 Task: Create a due date automation when advanced on, 2 days after a card is due add content with a name or a description starting with resume at 11:00 AM.
Action: Mouse moved to (1122, 85)
Screenshot: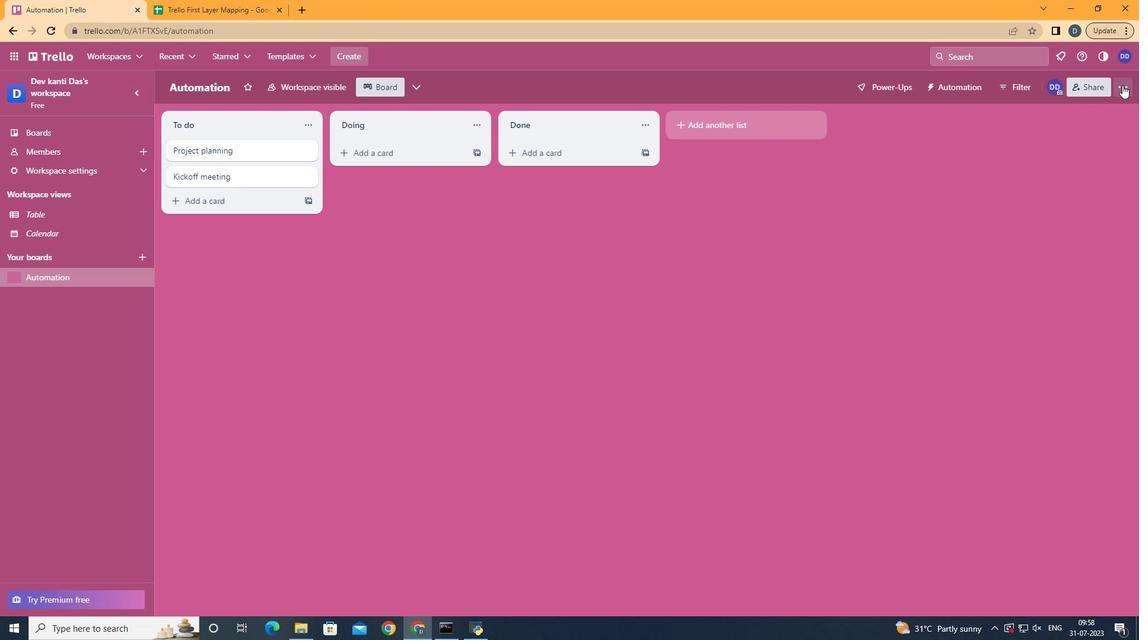 
Action: Mouse pressed left at (1122, 85)
Screenshot: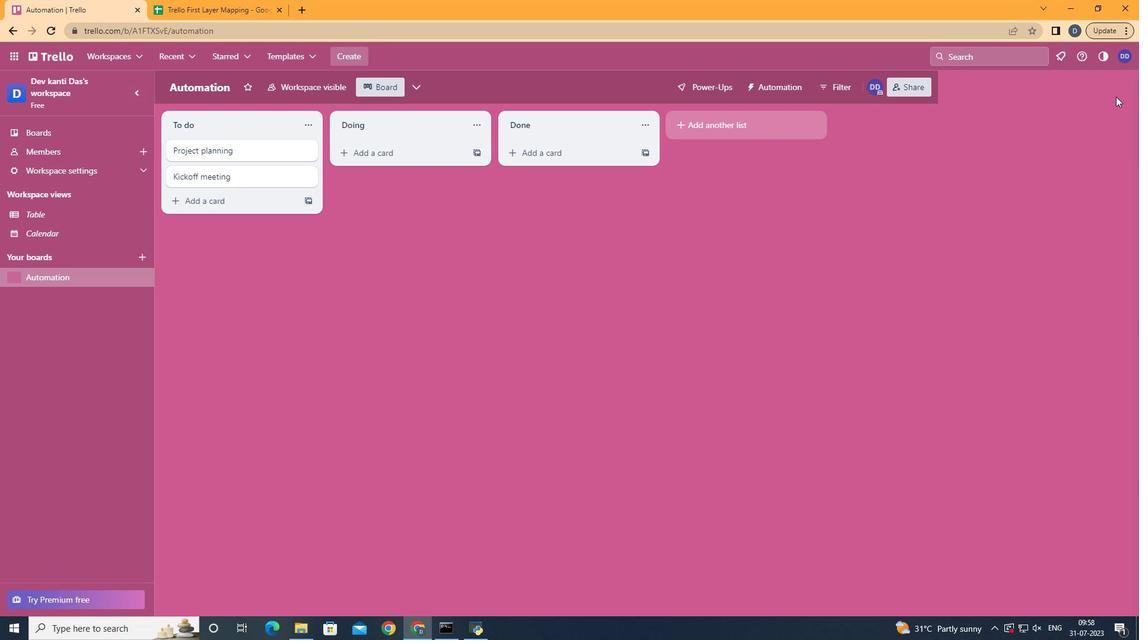 
Action: Mouse moved to (1045, 259)
Screenshot: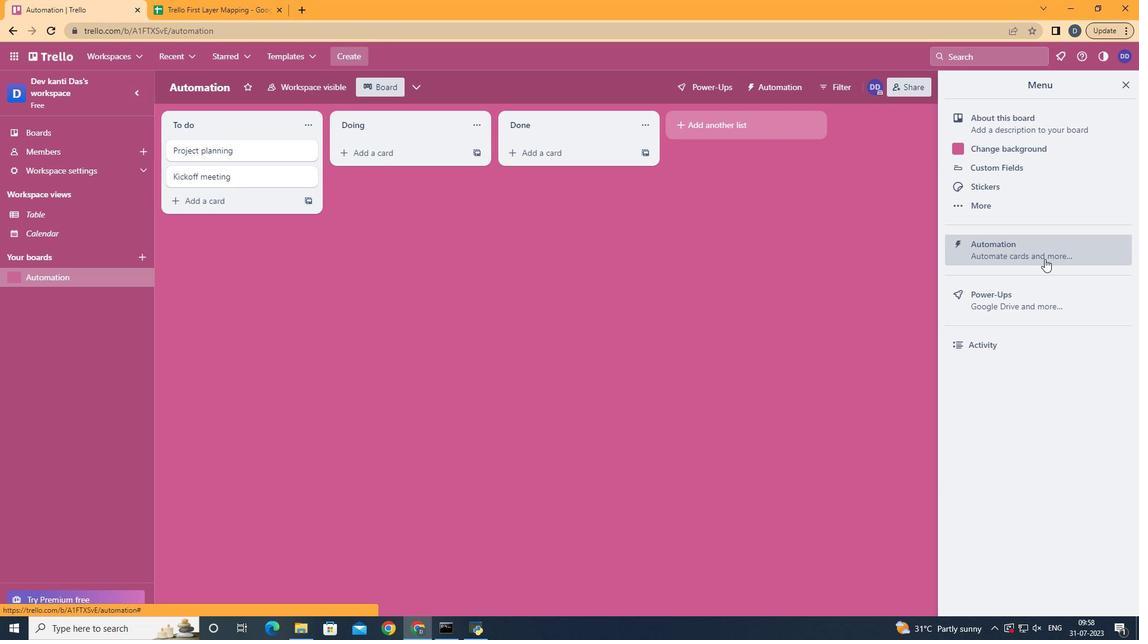 
Action: Mouse pressed left at (1045, 259)
Screenshot: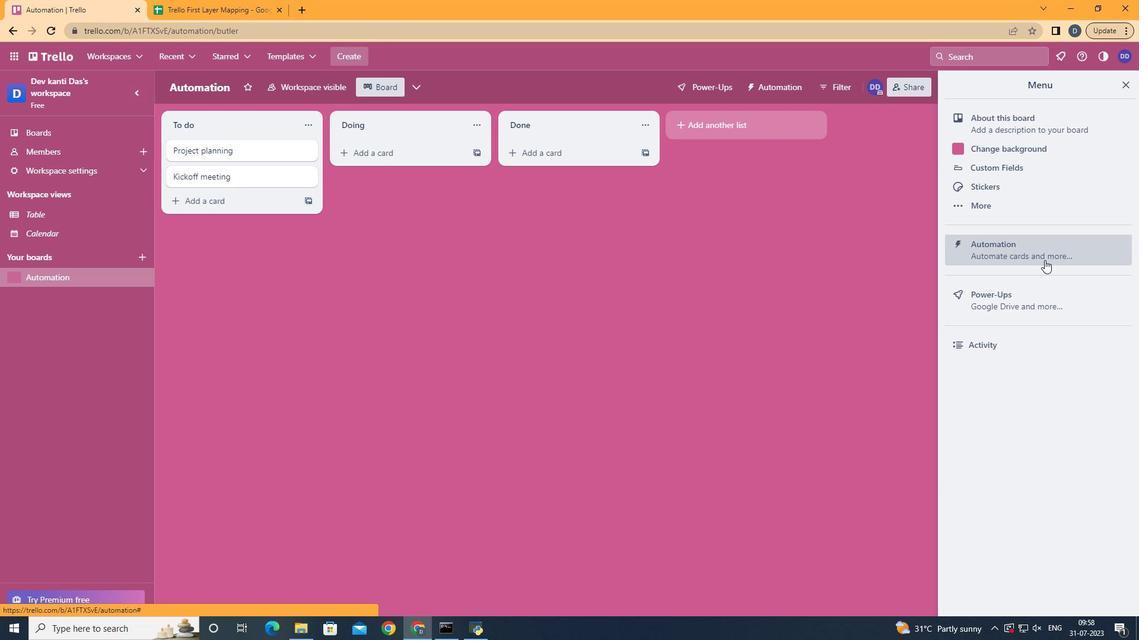 
Action: Mouse moved to (251, 233)
Screenshot: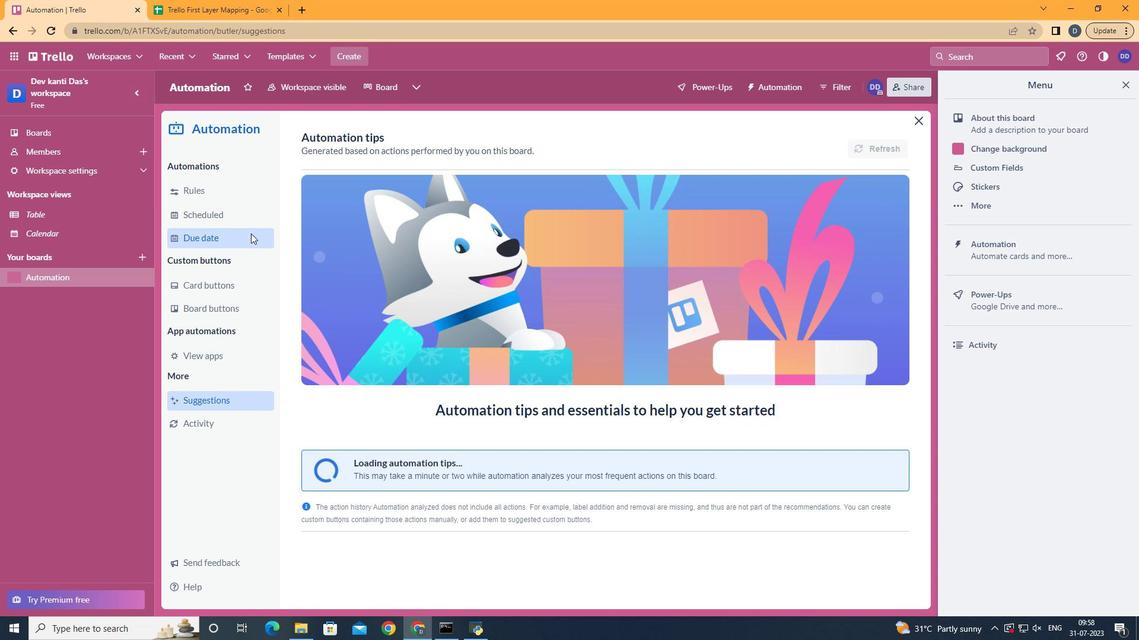
Action: Mouse pressed left at (251, 233)
Screenshot: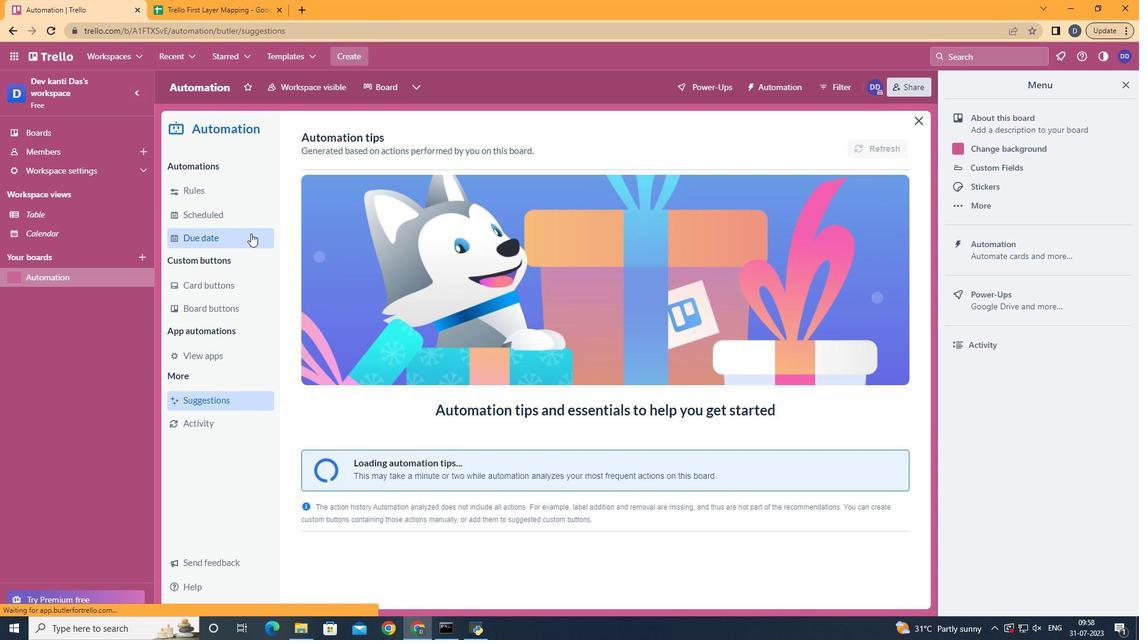 
Action: Mouse moved to (854, 140)
Screenshot: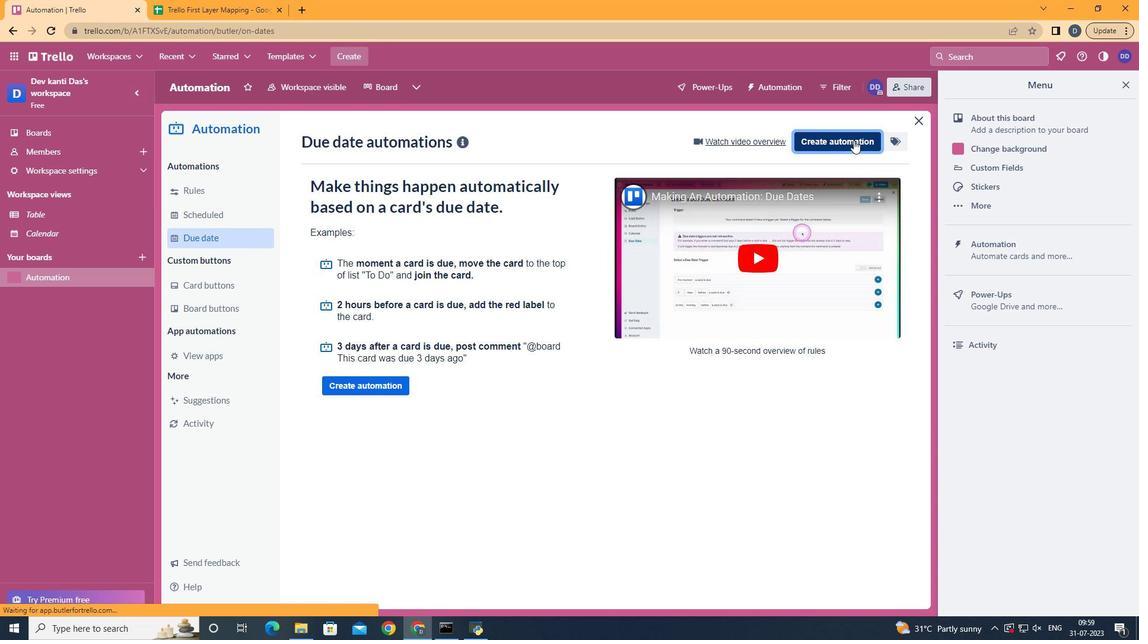 
Action: Mouse pressed left at (854, 140)
Screenshot: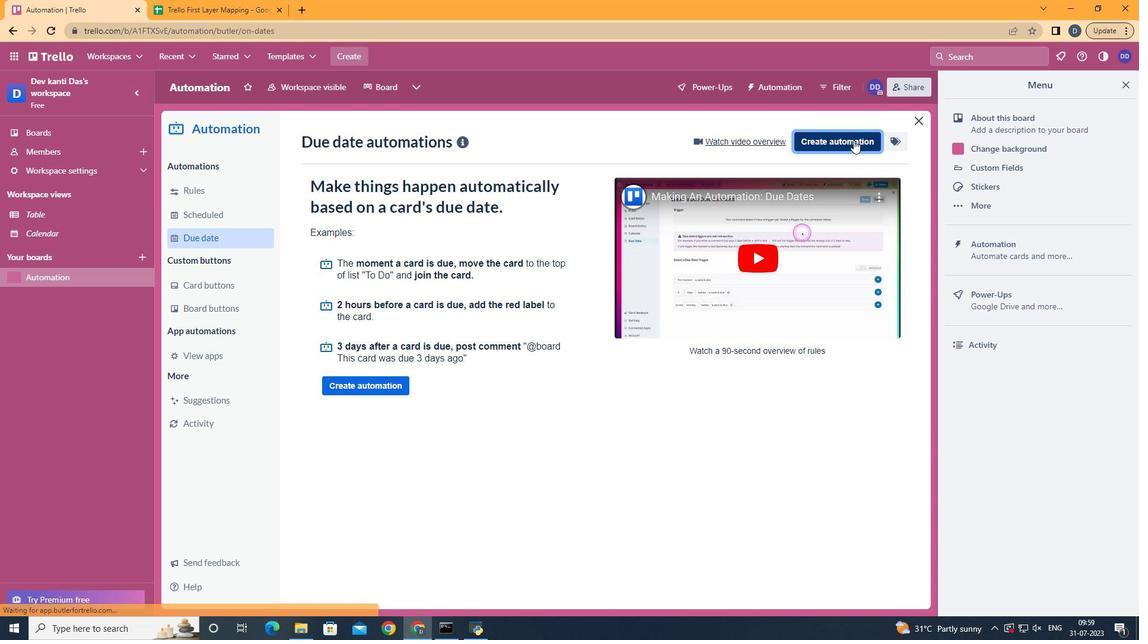 
Action: Mouse moved to (630, 251)
Screenshot: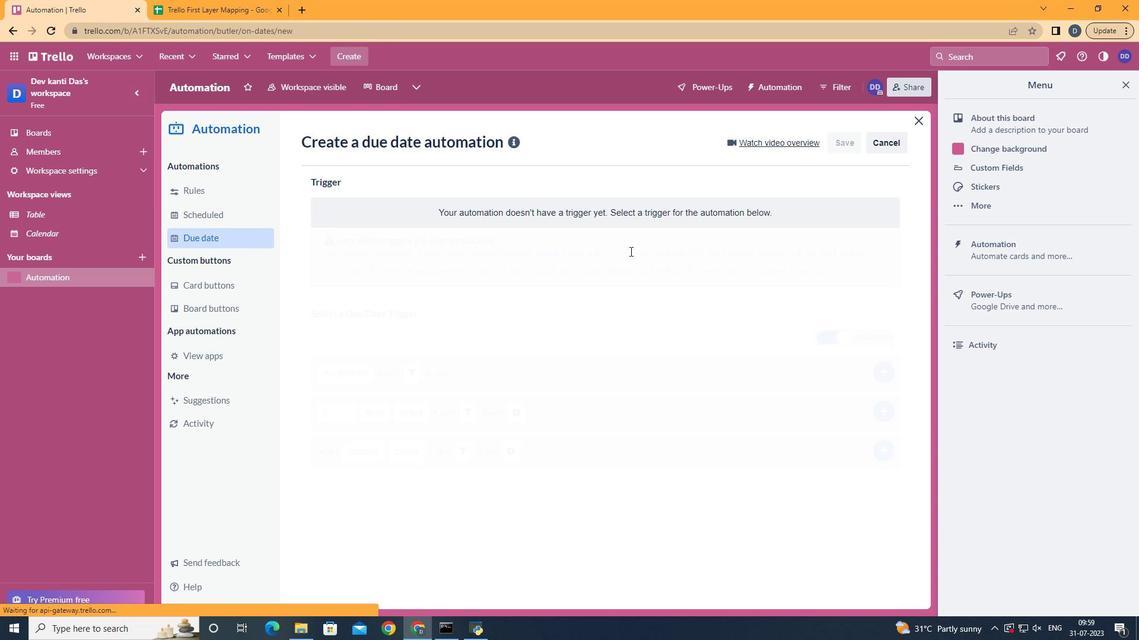 
Action: Mouse pressed left at (630, 251)
Screenshot: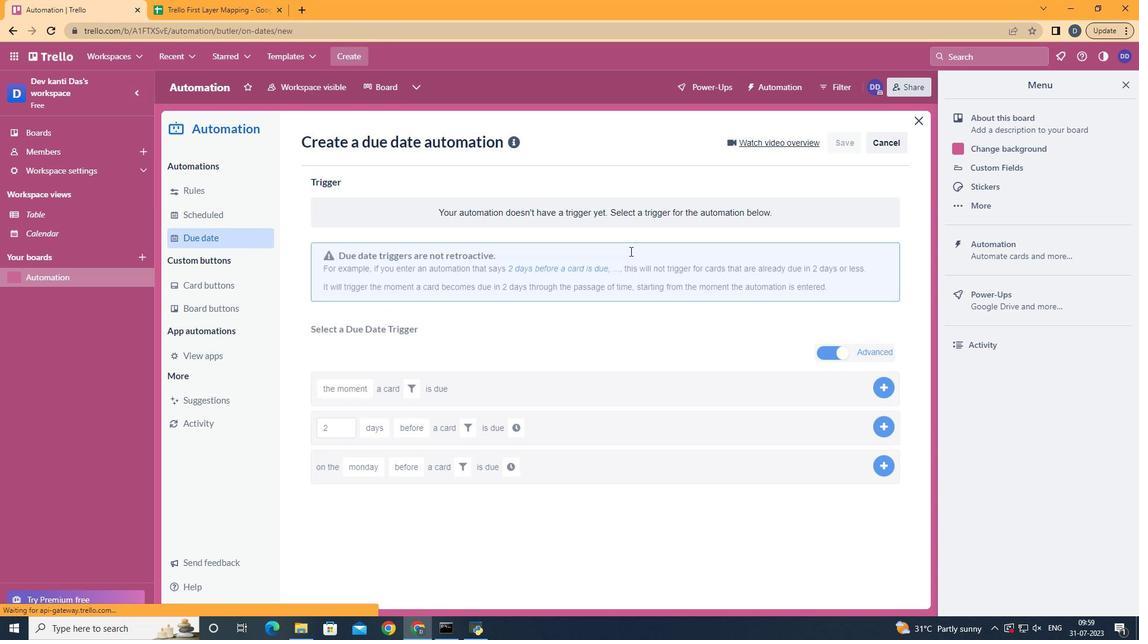 
Action: Mouse moved to (420, 486)
Screenshot: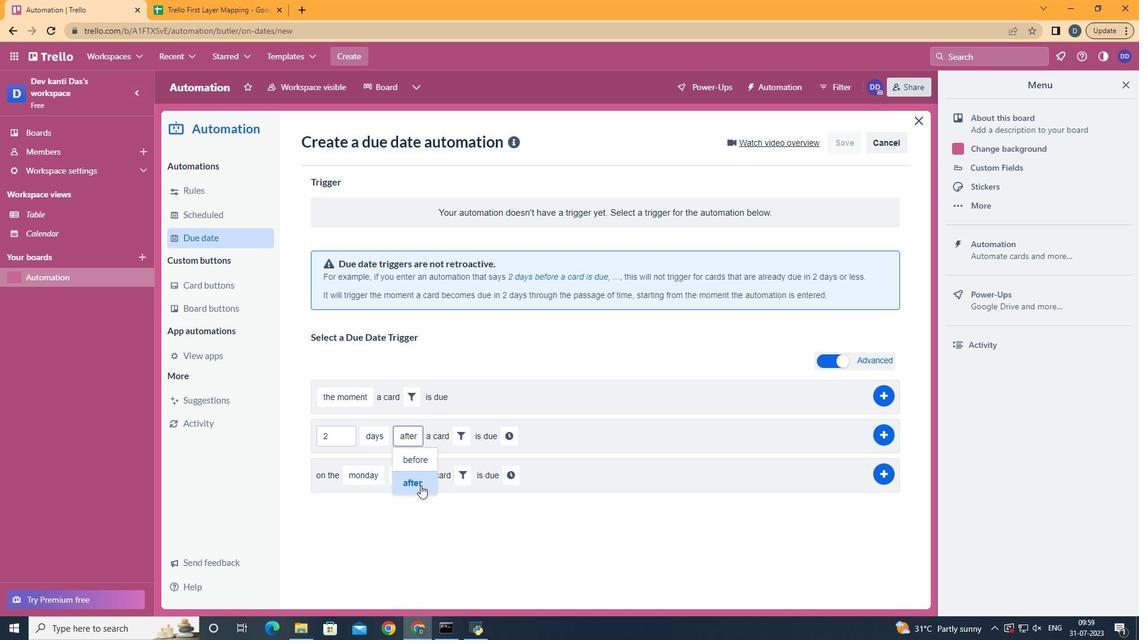 
Action: Mouse pressed left at (420, 486)
Screenshot: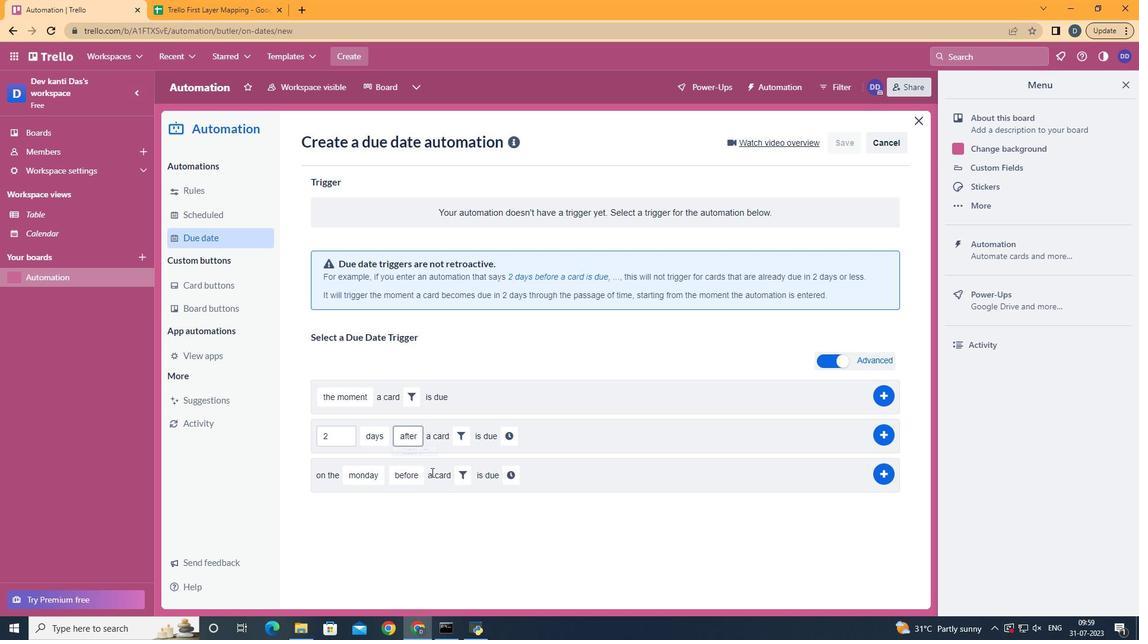 
Action: Mouse moved to (458, 434)
Screenshot: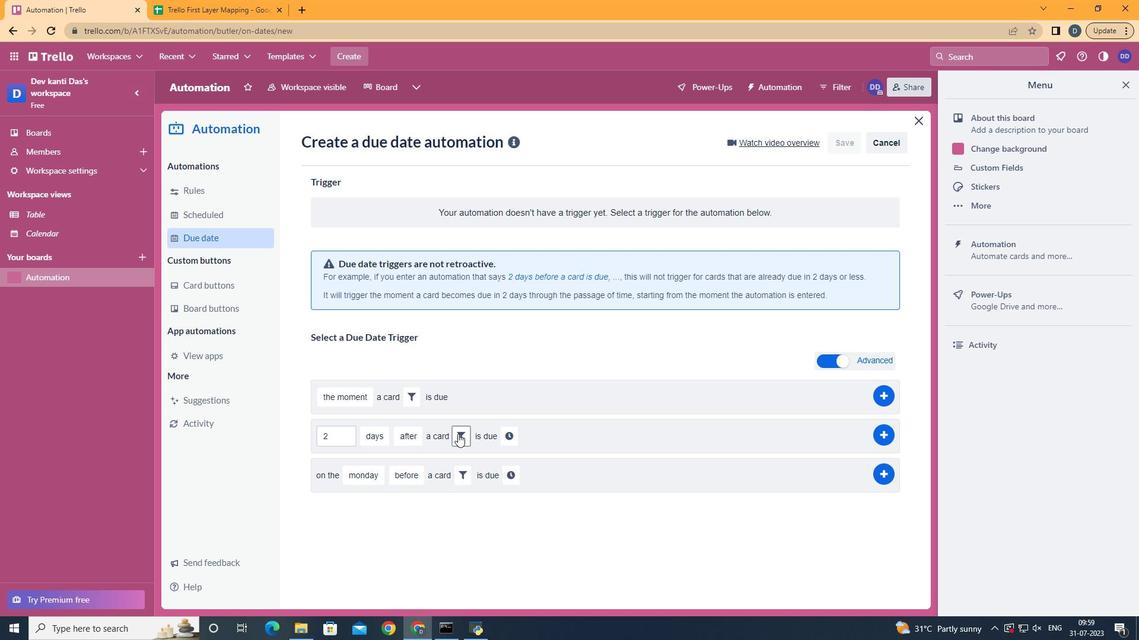 
Action: Mouse pressed left at (458, 434)
Screenshot: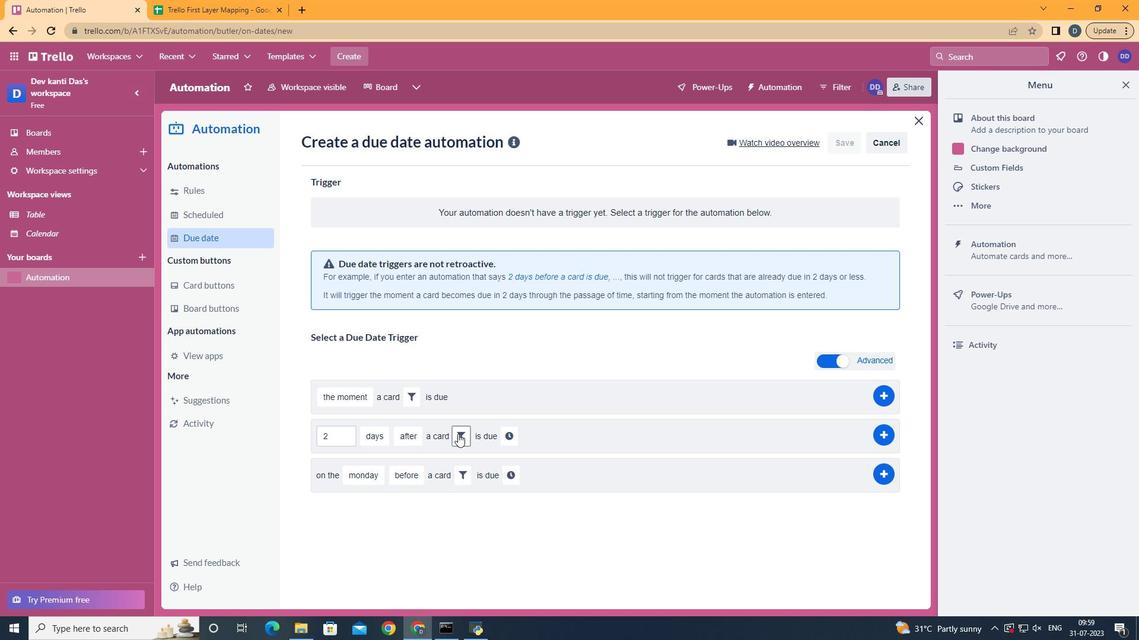 
Action: Mouse moved to (609, 477)
Screenshot: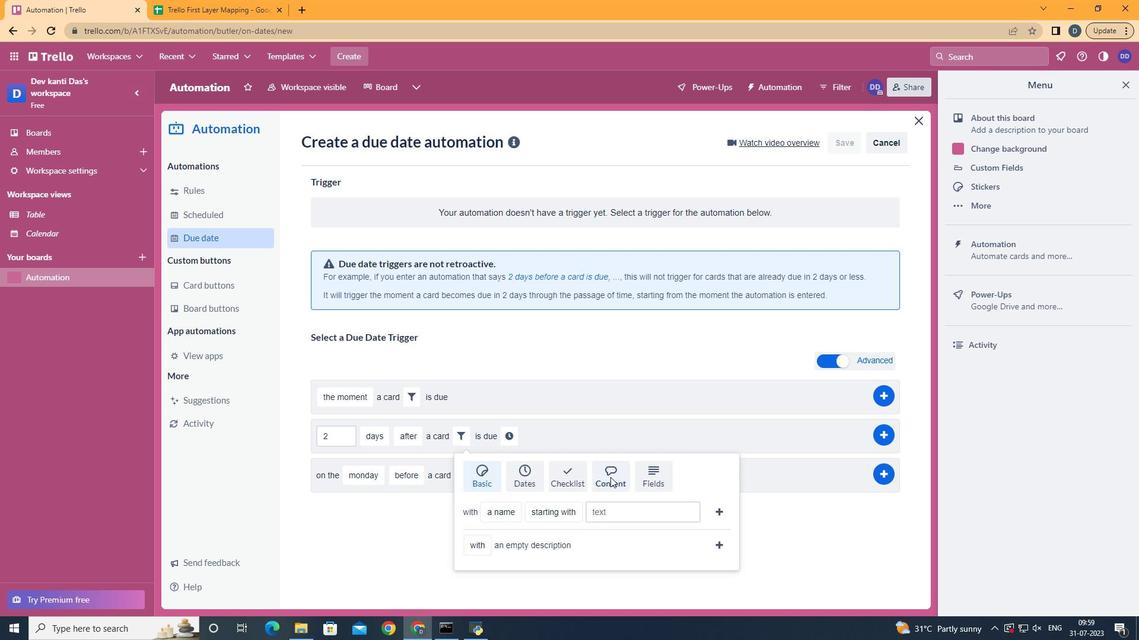 
Action: Mouse pressed left at (609, 477)
Screenshot: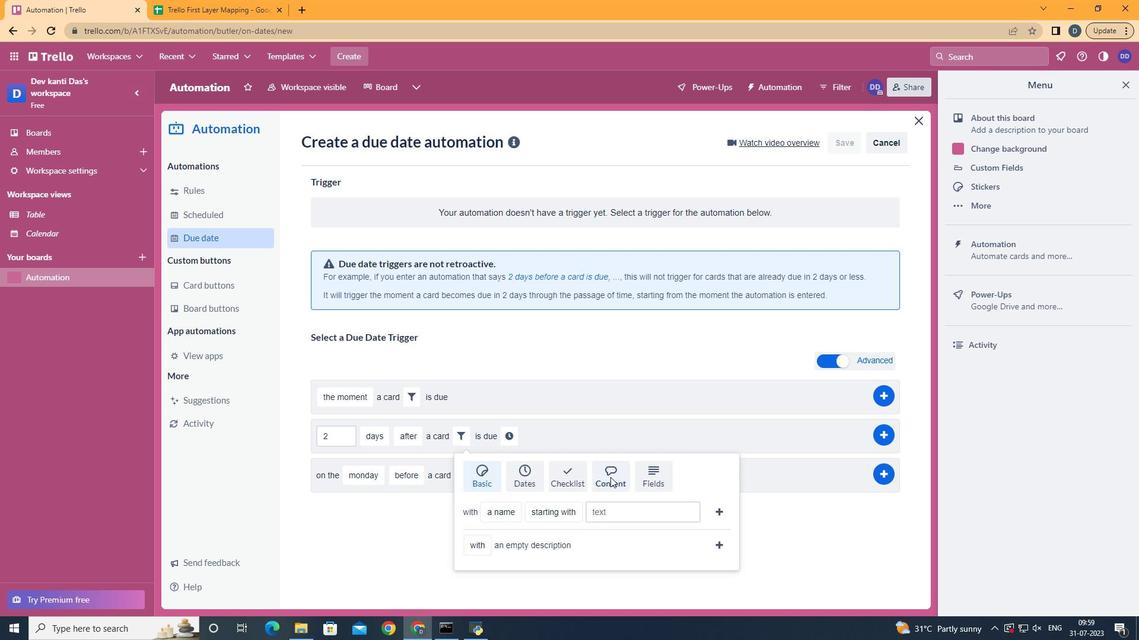 
Action: Mouse moved to (511, 579)
Screenshot: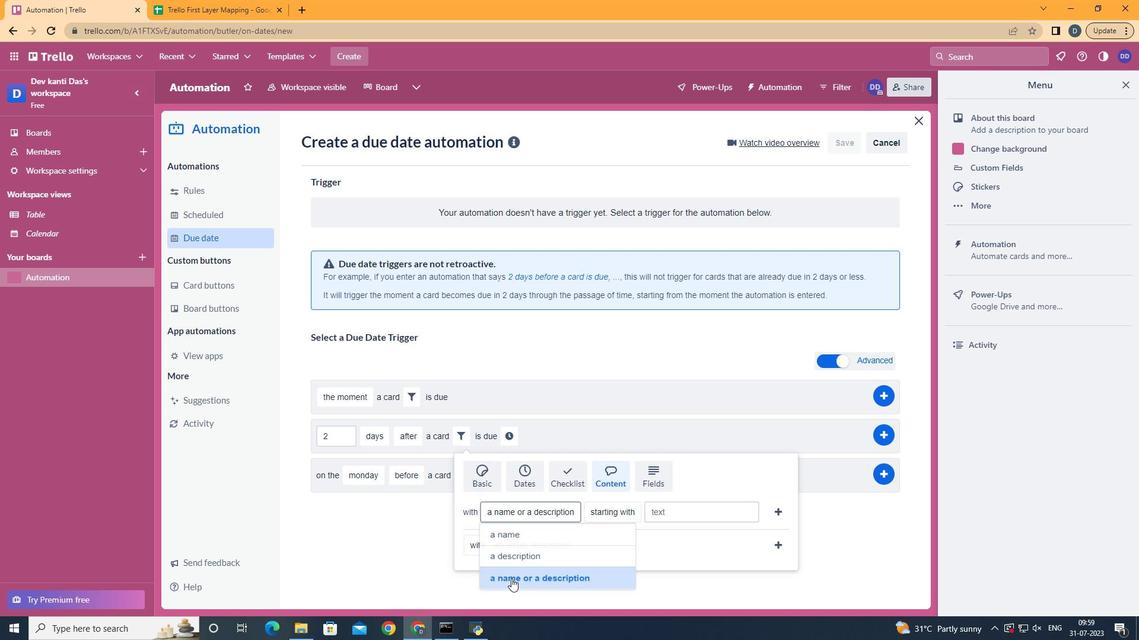 
Action: Mouse pressed left at (511, 579)
Screenshot: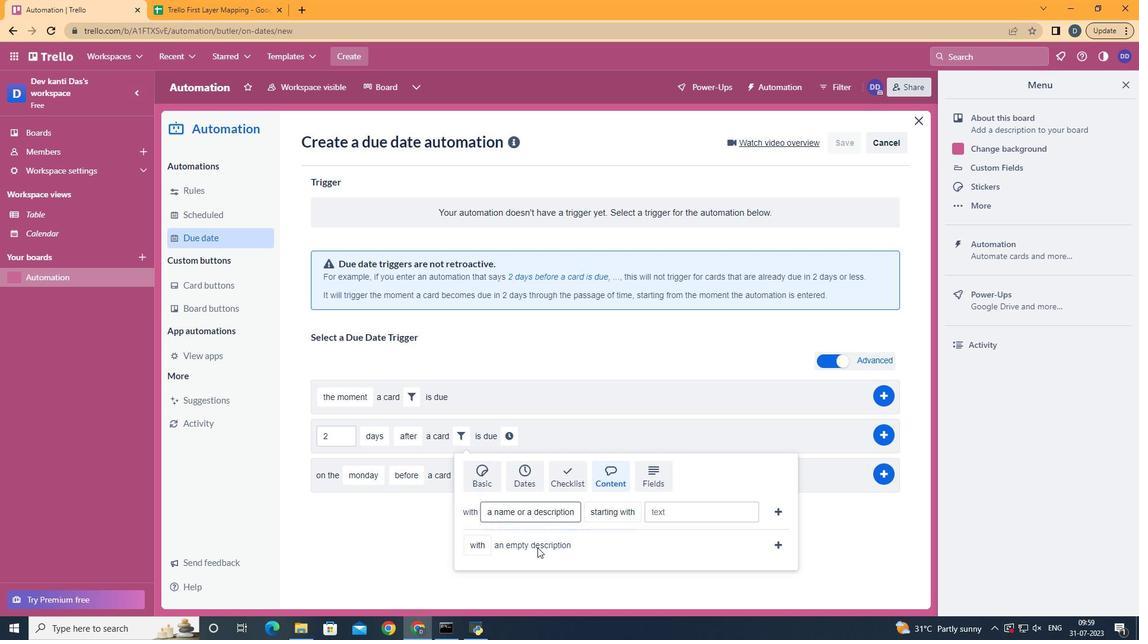 
Action: Mouse moved to (642, 369)
Screenshot: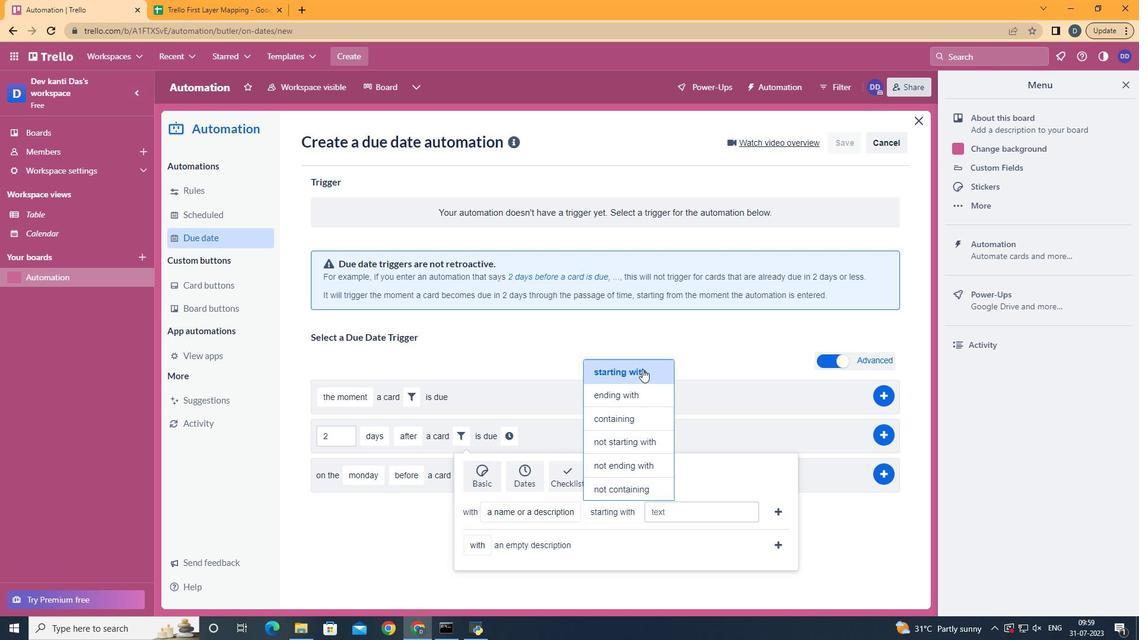 
Action: Mouse pressed left at (642, 369)
Screenshot: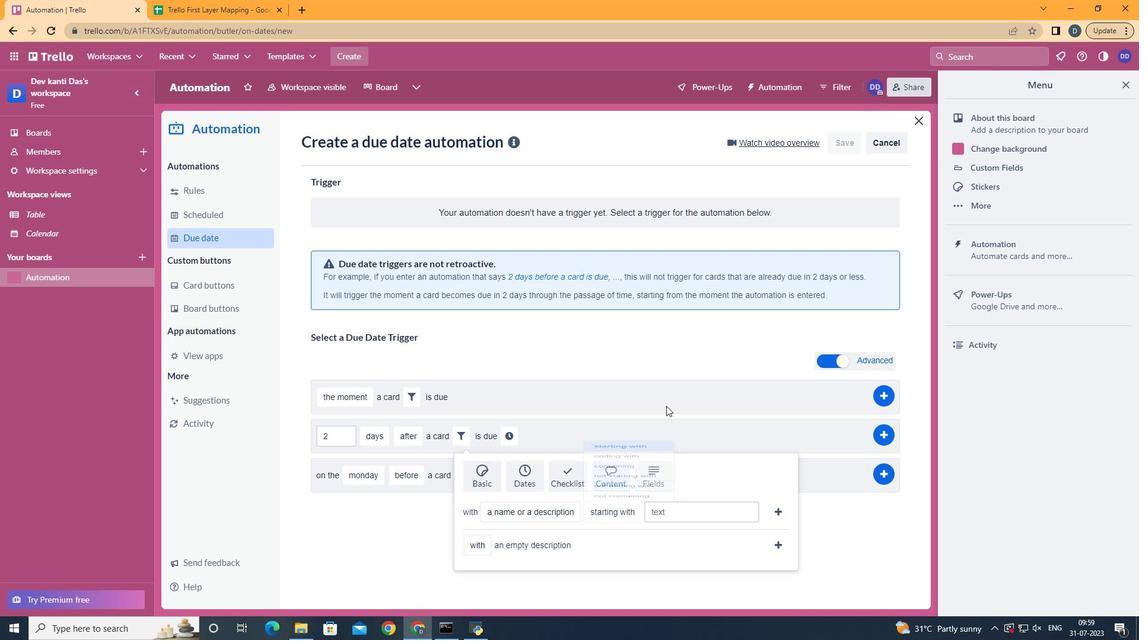 
Action: Mouse moved to (699, 513)
Screenshot: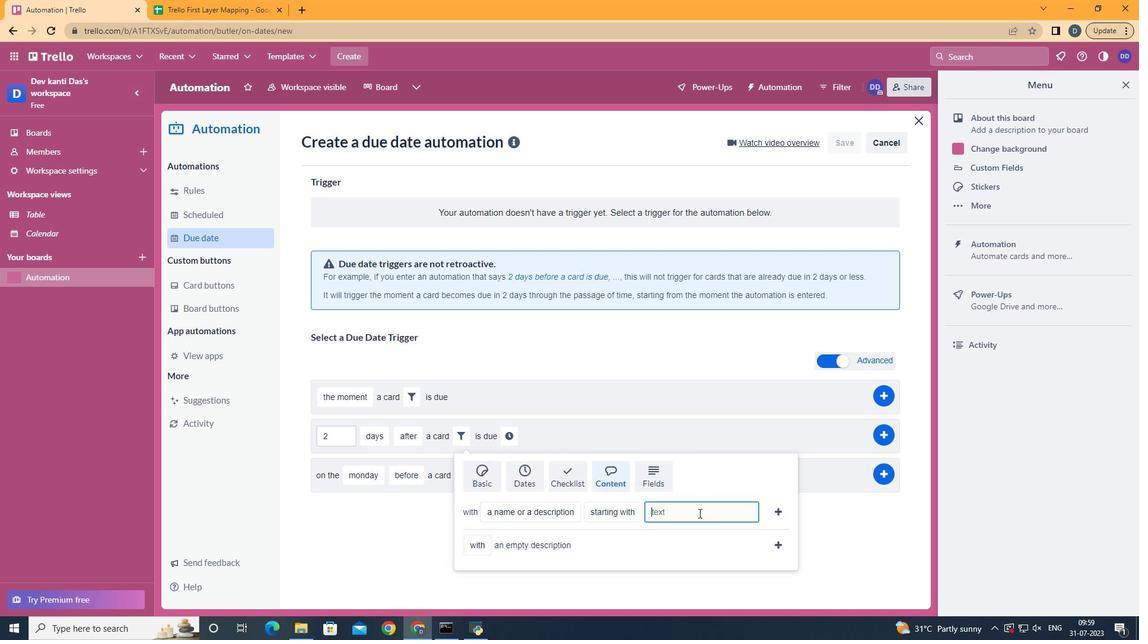 
Action: Mouse pressed left at (699, 513)
Screenshot: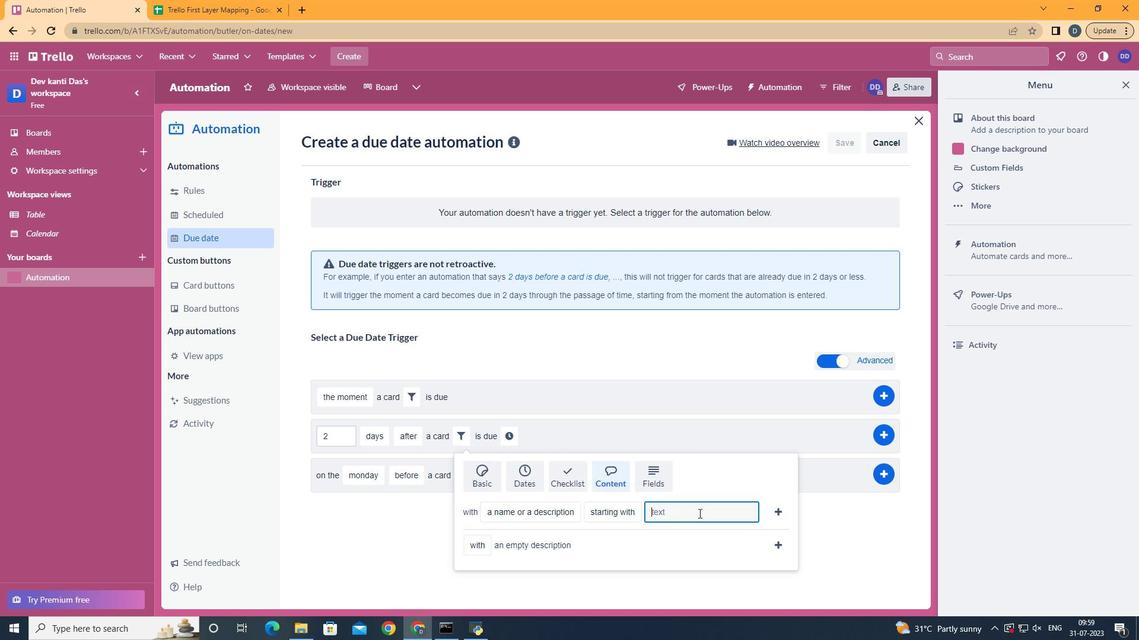 
Action: Key pressed resume
Screenshot: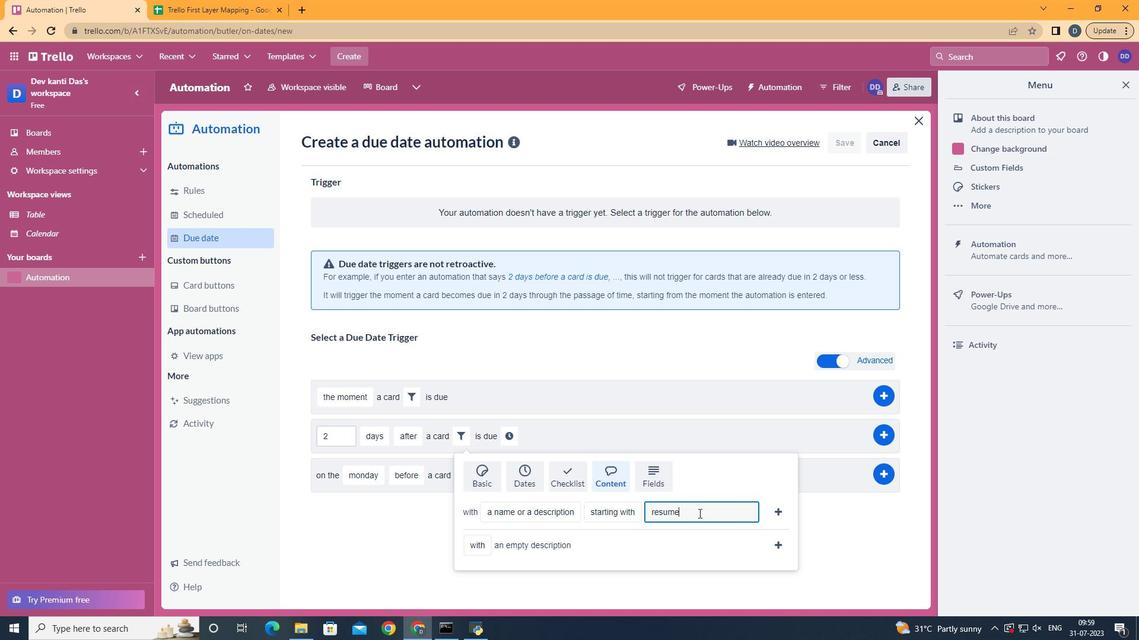 
Action: Mouse moved to (782, 515)
Screenshot: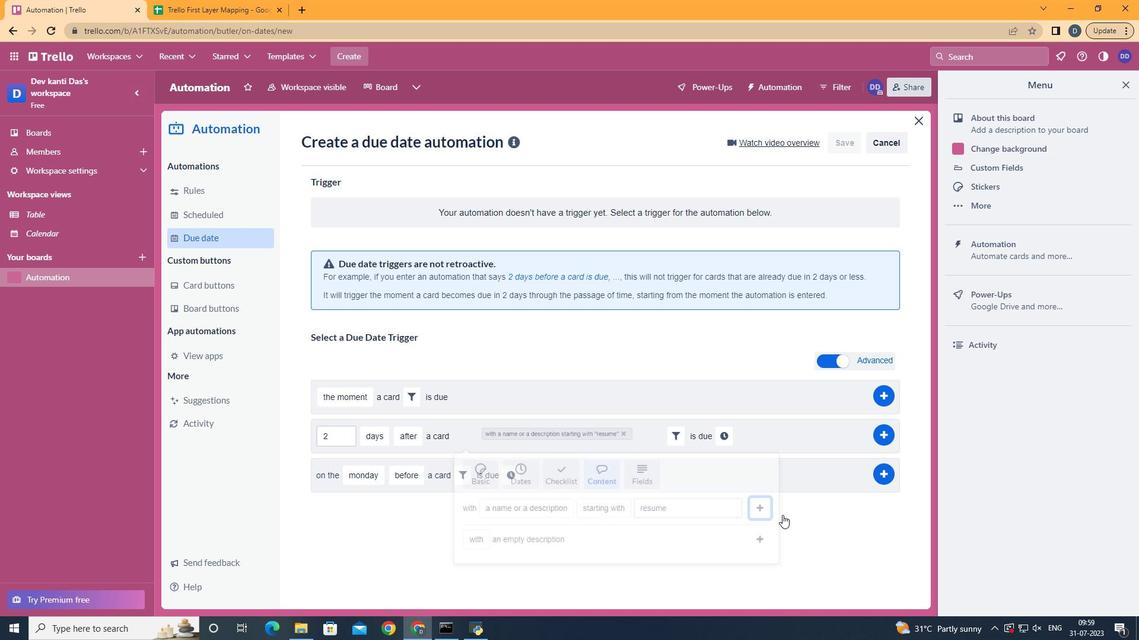 
Action: Mouse pressed left at (782, 515)
Screenshot: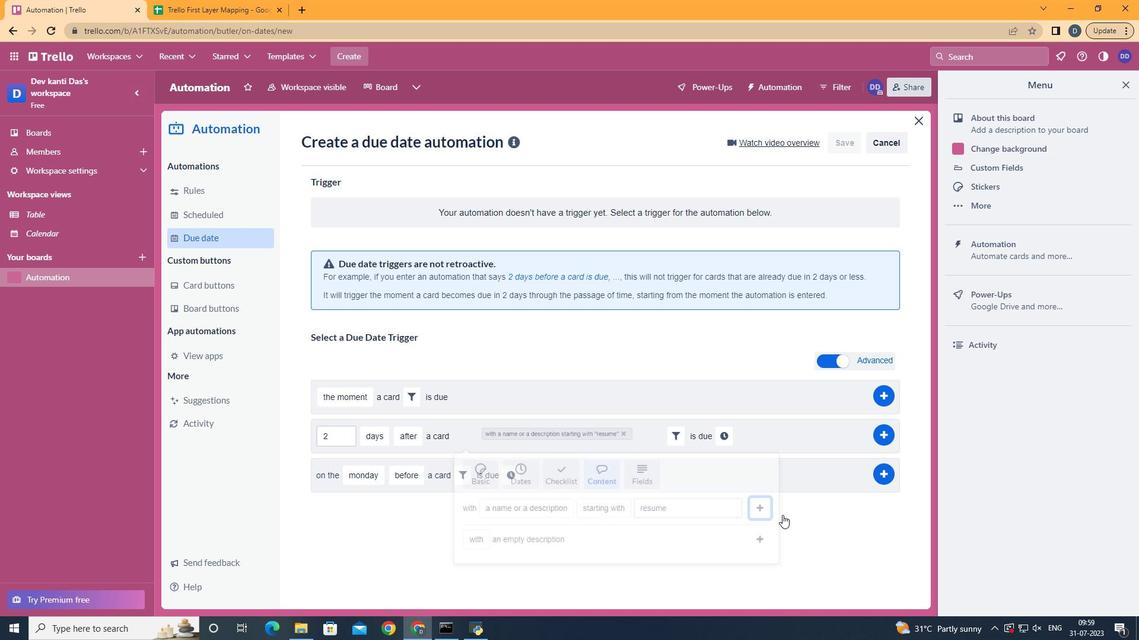 
Action: Mouse moved to (729, 432)
Screenshot: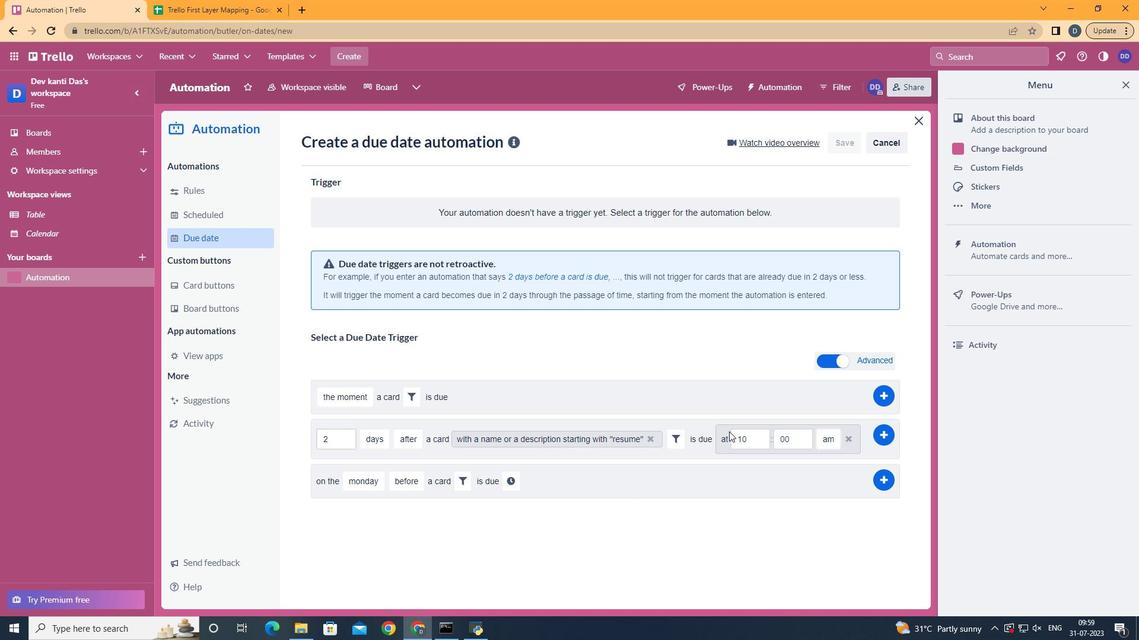 
Action: Mouse pressed left at (729, 432)
Screenshot: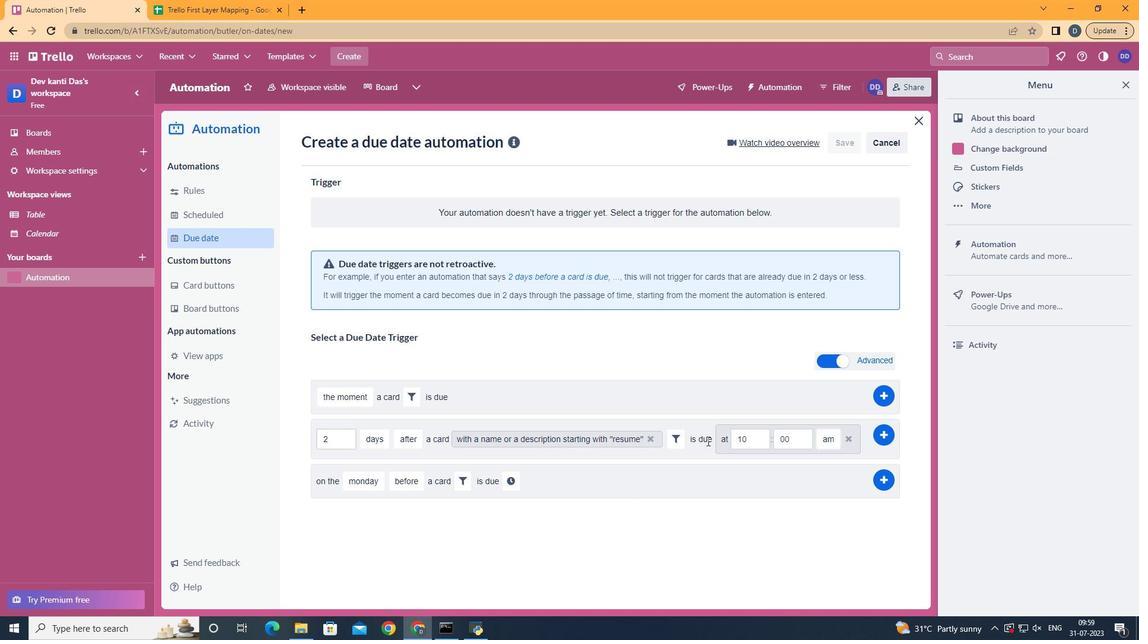 
Action: Mouse moved to (759, 441)
Screenshot: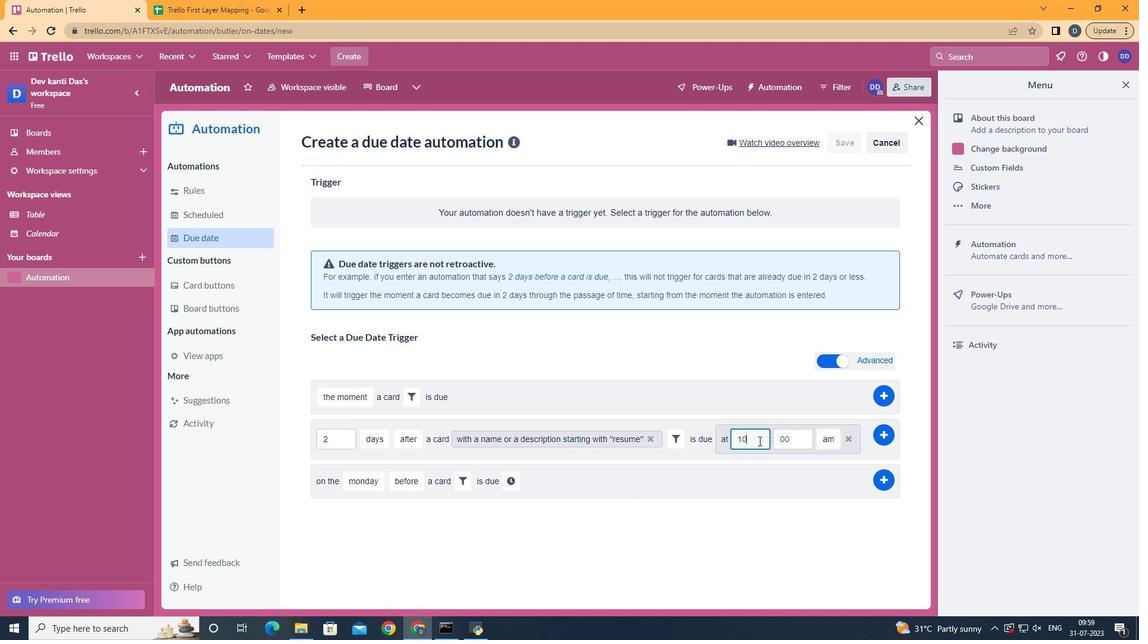 
Action: Mouse pressed left at (759, 441)
Screenshot: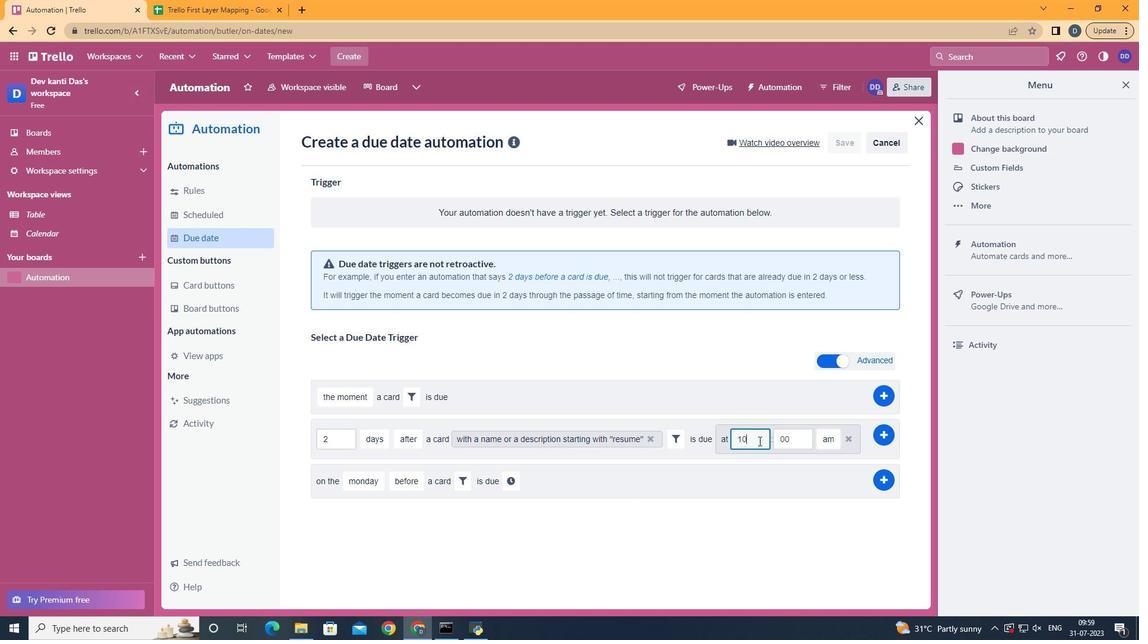 
Action: Key pressed <Key.insert><Key.insert><Key.backspace><Key.backspace><Key.backspace>11
Screenshot: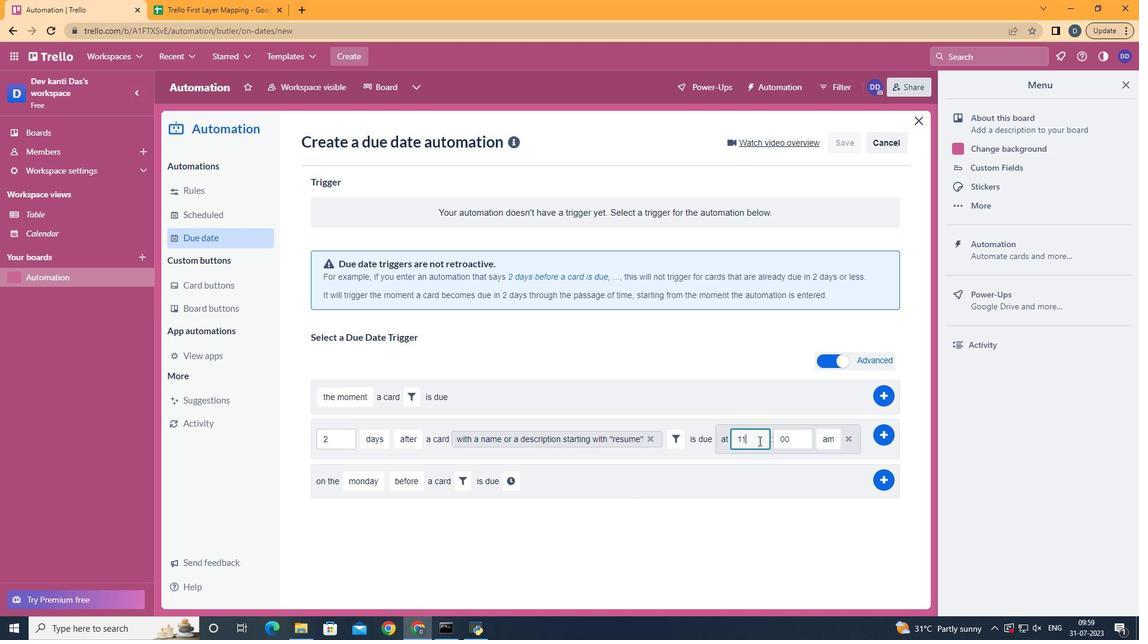 
Action: Mouse moved to (835, 469)
Screenshot: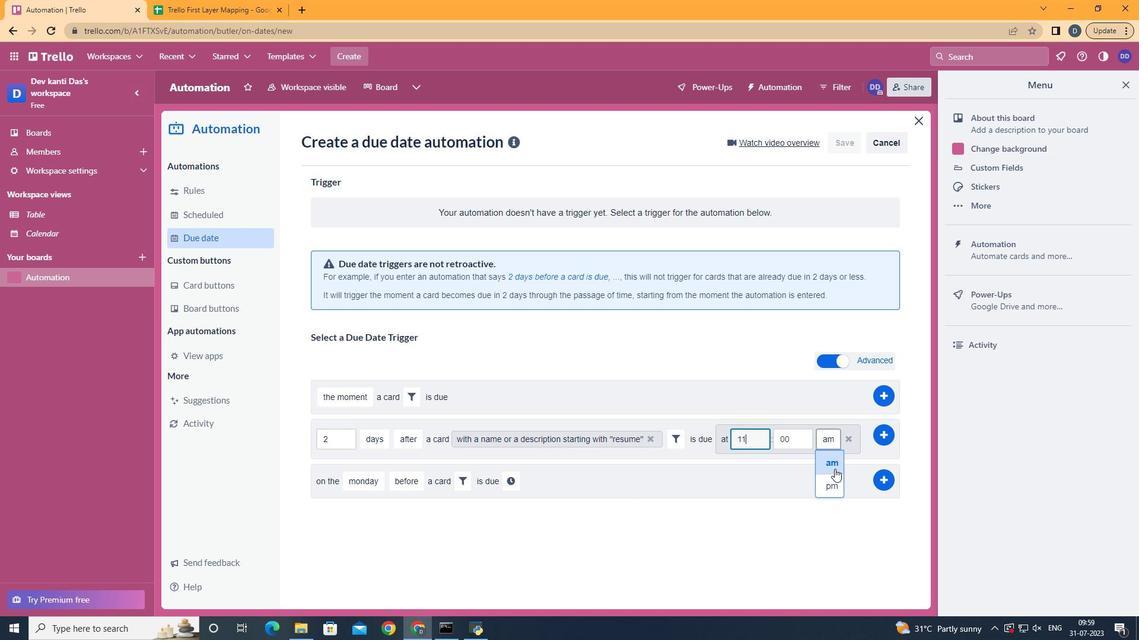 
Action: Mouse pressed left at (835, 469)
Screenshot: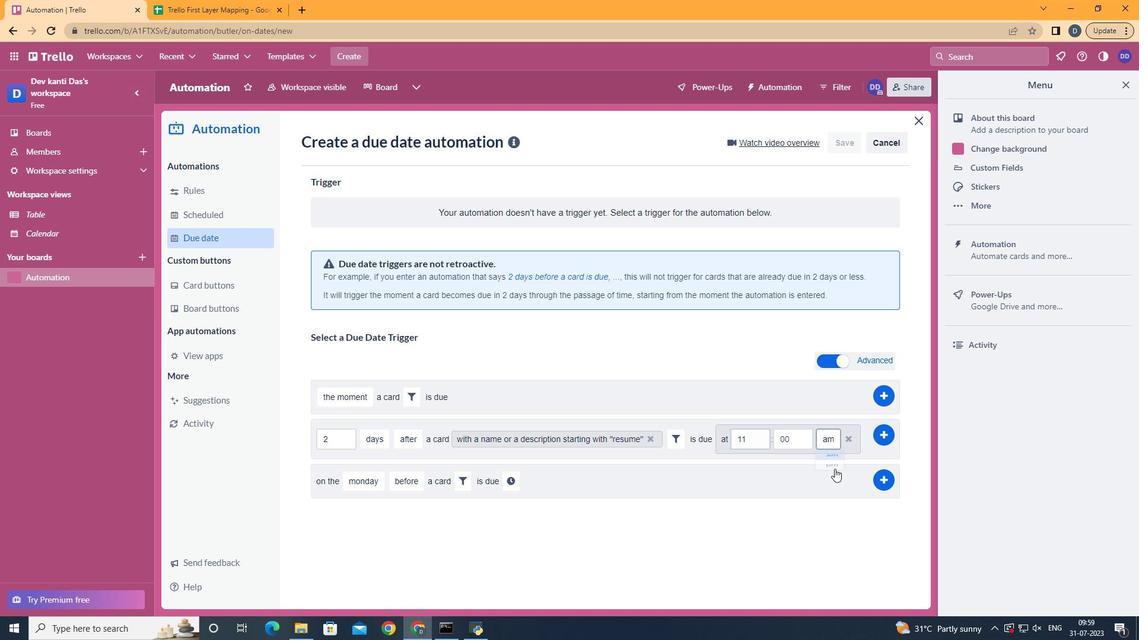 
